 Task: Add a signature Marco Lee containing Best wishes for a happy National Family Literacy Month, Marco Lee to email address softage.6@softage.net and add a folder Employment contracts
Action: Mouse moved to (90, 85)
Screenshot: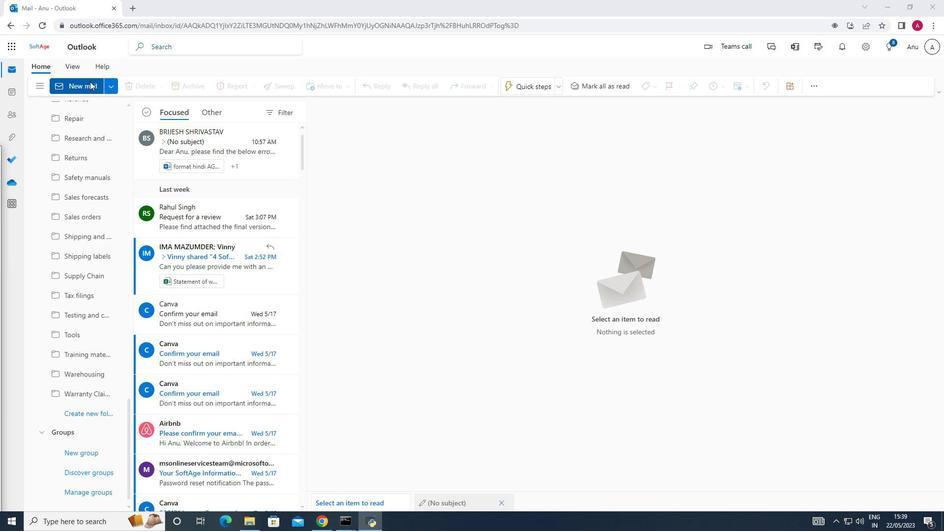 
Action: Mouse pressed left at (90, 85)
Screenshot: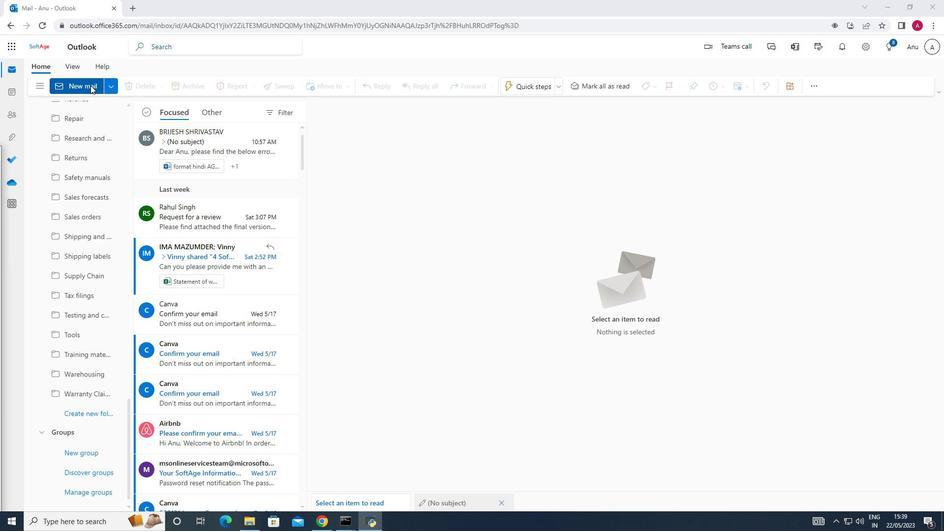
Action: Mouse moved to (673, 87)
Screenshot: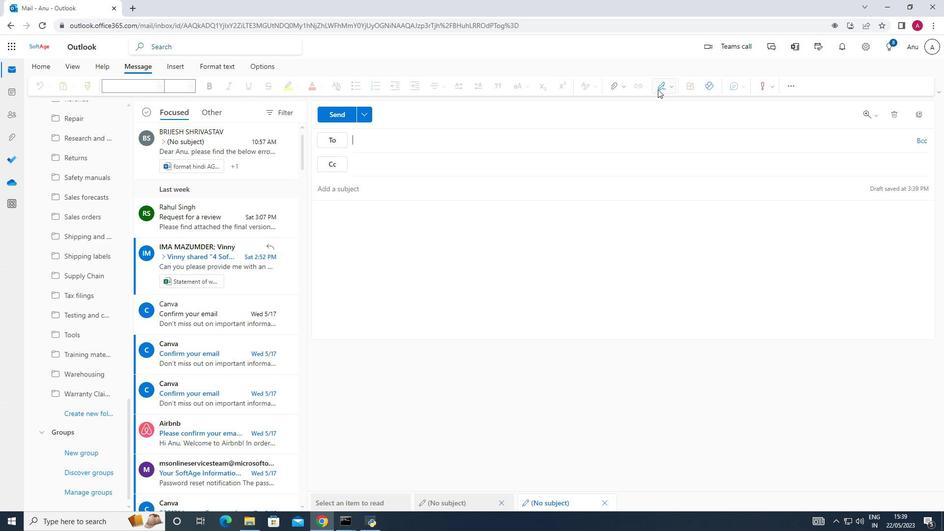 
Action: Mouse pressed left at (673, 87)
Screenshot: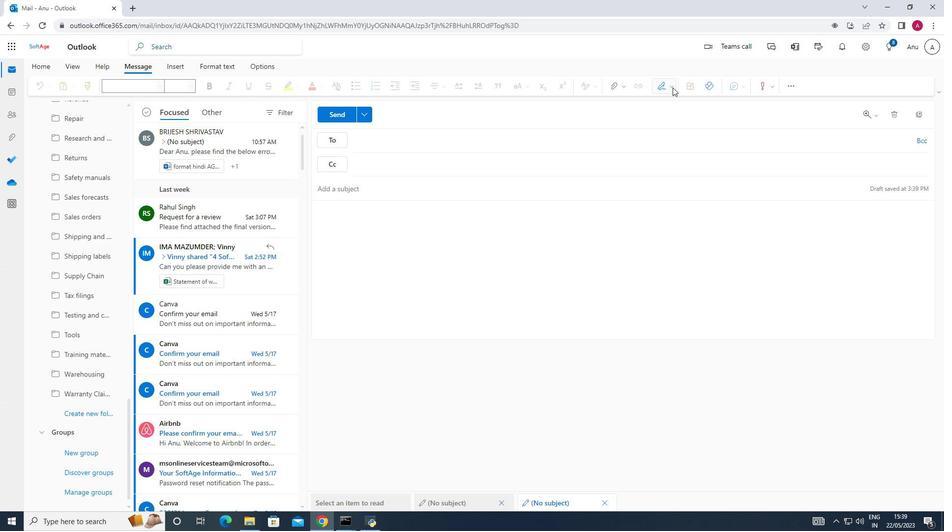 
Action: Mouse moved to (661, 125)
Screenshot: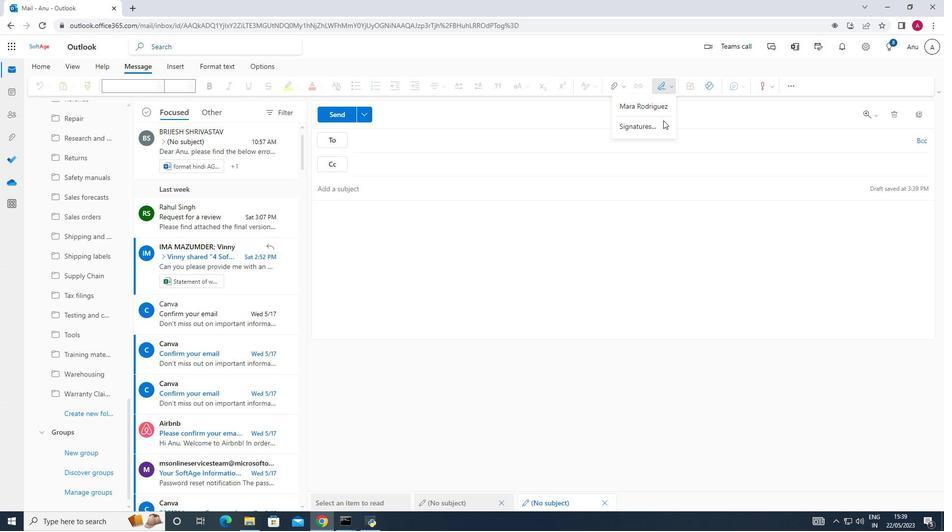 
Action: Mouse pressed left at (661, 125)
Screenshot: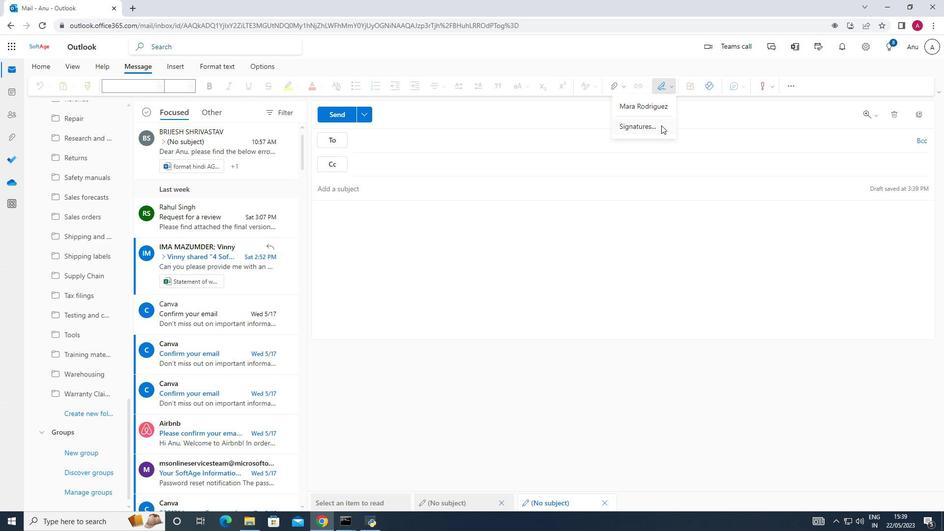 
Action: Mouse moved to (673, 161)
Screenshot: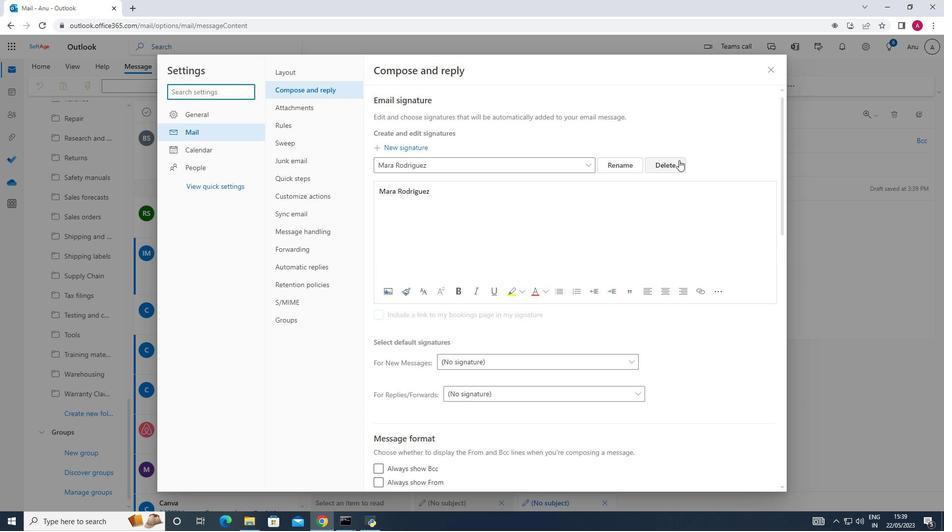 
Action: Mouse pressed left at (673, 161)
Screenshot: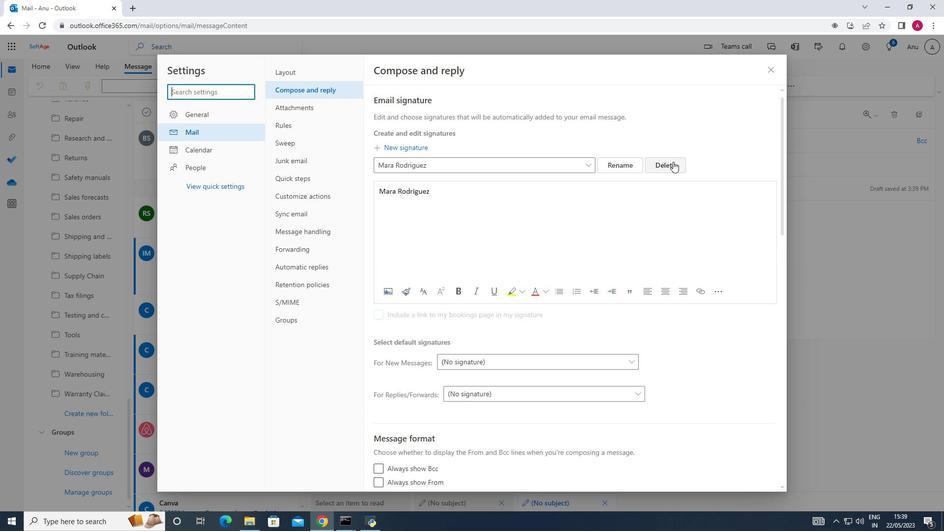 
Action: Mouse moved to (461, 165)
Screenshot: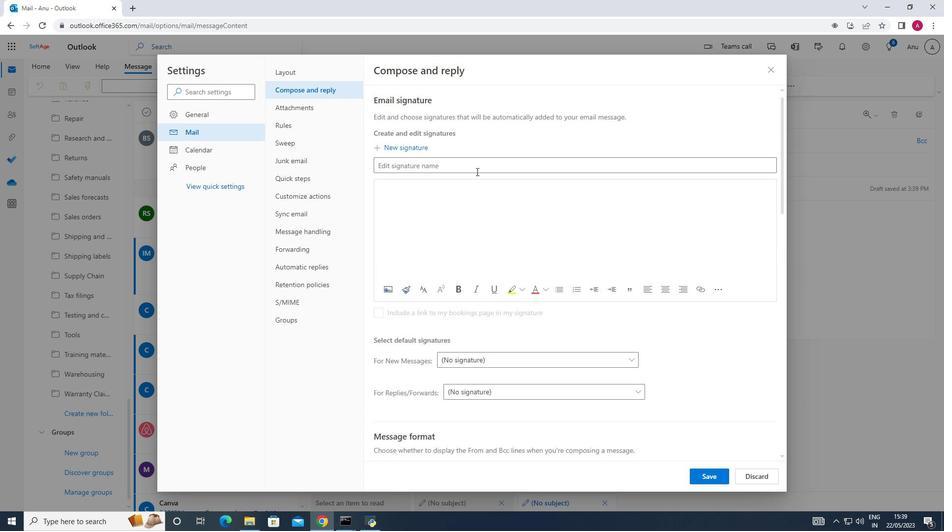 
Action: Mouse pressed left at (461, 165)
Screenshot: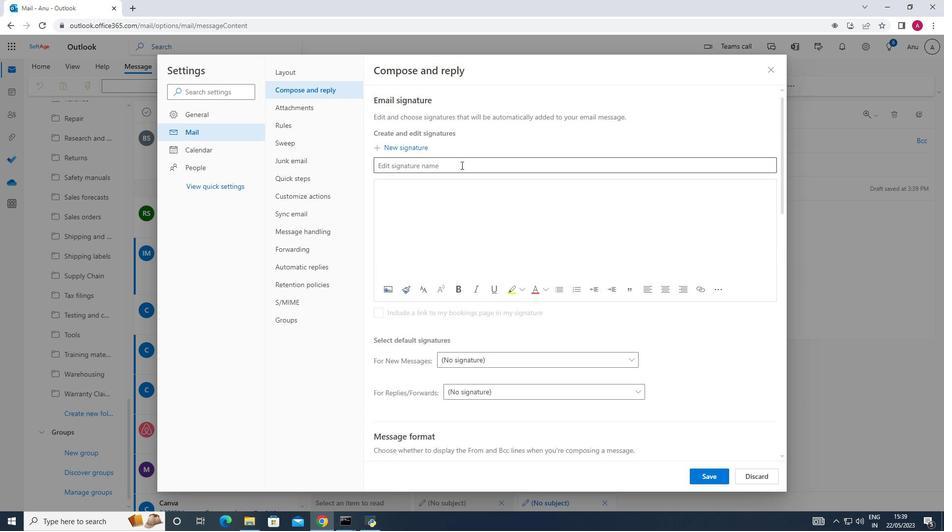 
Action: Key pressed <Key.shift_r><Key.shift_r><Key.shift_r><Key.shift_r><Key.shift_r><Key.shift_r><Key.shift_r><Key.shift_r><Key.shift_r><Key.shift_r><Key.shift_r><Key.shift_r><Key.shift_r><Key.shift_r><Key.shift_r><Key.shift_r><Key.shift_r><Key.shift_r><Key.shift_r><Key.shift_r><Key.shift_r><Key.shift_r><Key.shift_r><Key.shift_r>Marco<Key.space><Key.shift_r><Key.shift_r><Key.shift_r><Key.shift_r><Key.shift_r><Key.shift_r>Ee<Key.backspace><Key.backspace><Key.shift_r><Key.shift_r><Key.shift_r>Lee<Key.space>
Screenshot: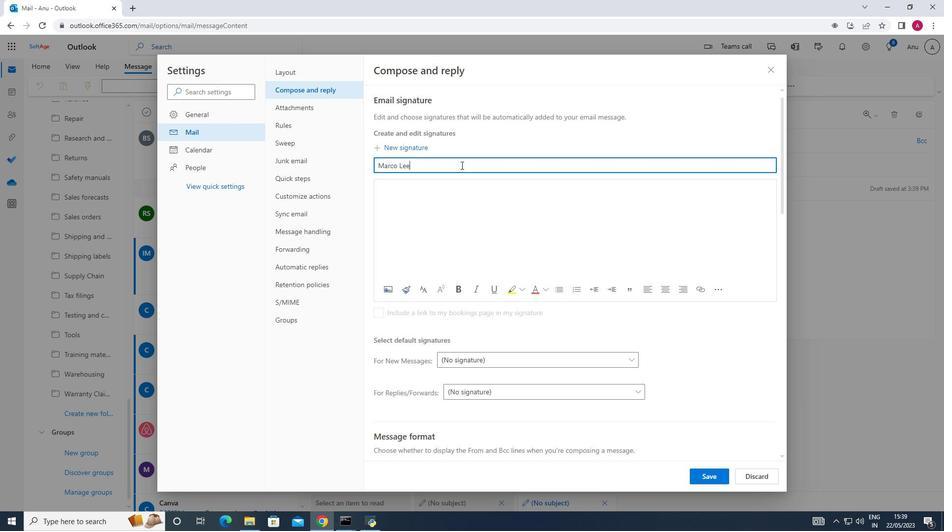 
Action: Mouse moved to (399, 190)
Screenshot: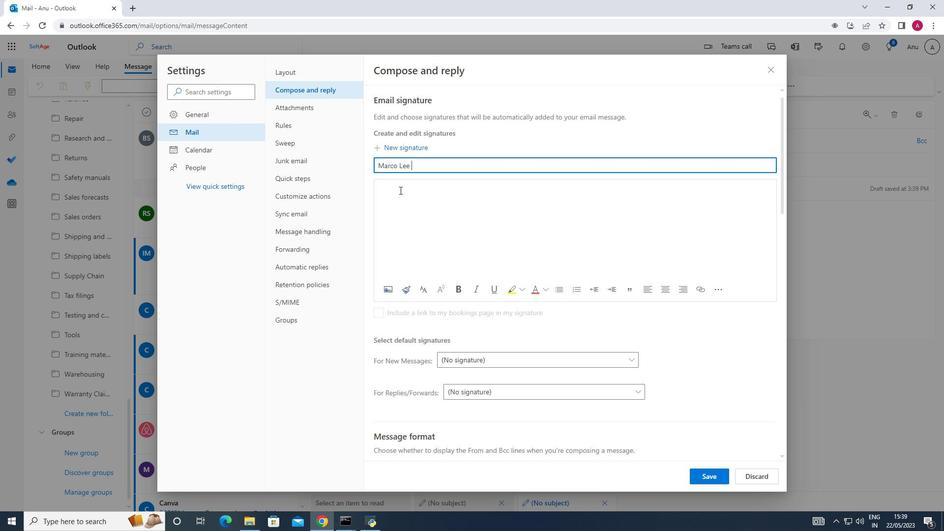 
Action: Mouse pressed left at (399, 190)
Screenshot: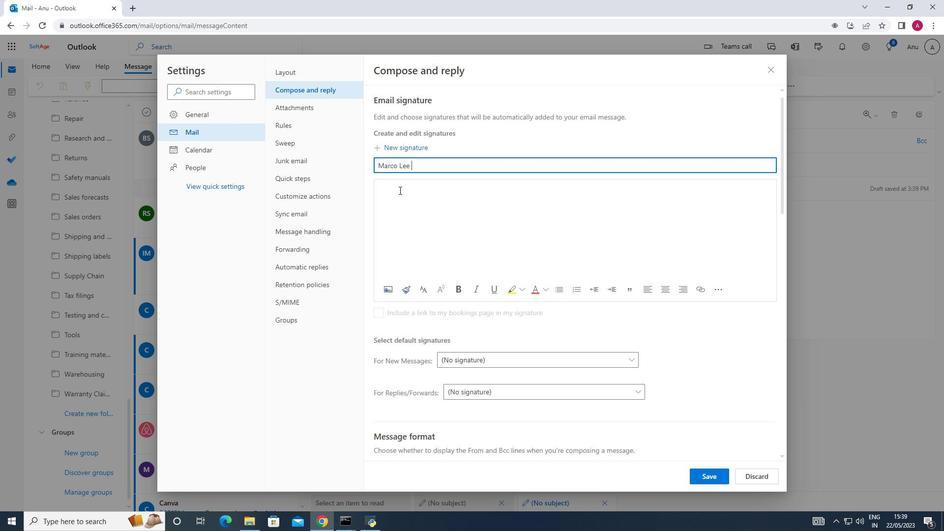 
Action: Key pressed <Key.shift_r>Macro<Key.space><Key.shift_r><Key.shift_r><Key.shift_r><Key.shift_r><Key.shift_r><Key.shift_r><Key.shift_r>Lee
Screenshot: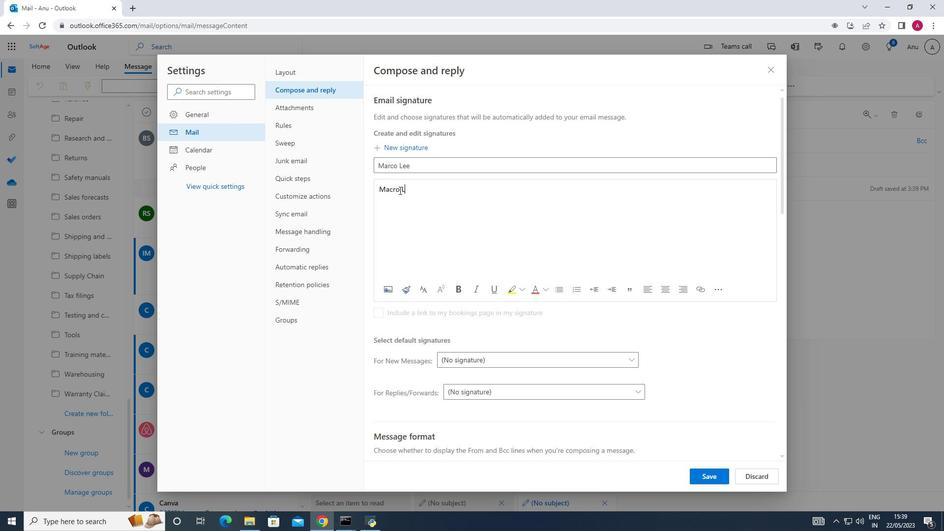 
Action: Mouse moved to (711, 478)
Screenshot: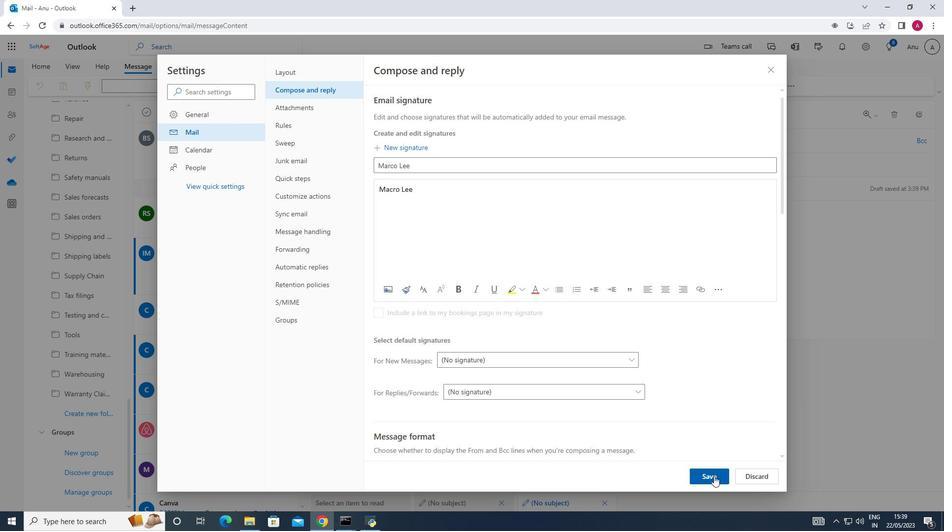 
Action: Mouse pressed left at (711, 478)
Screenshot: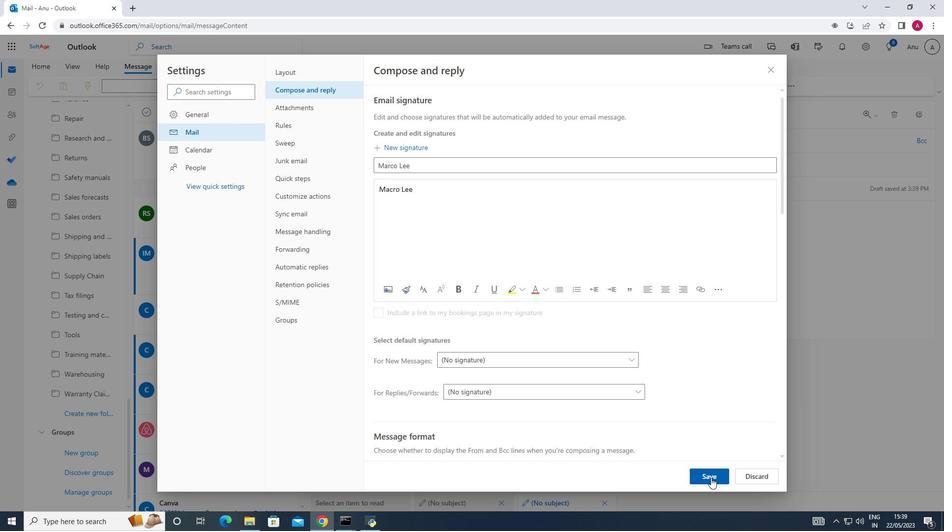 
Action: Mouse moved to (769, 70)
Screenshot: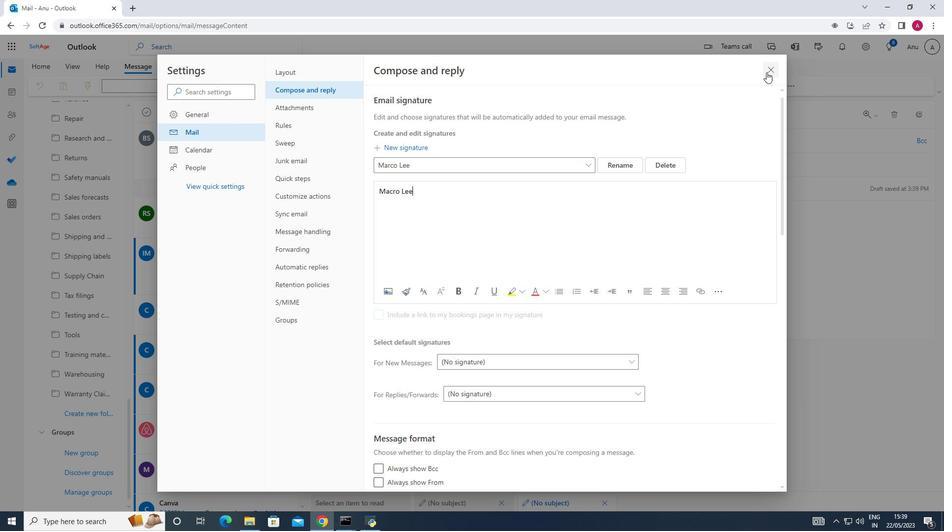 
Action: Mouse pressed left at (769, 70)
Screenshot: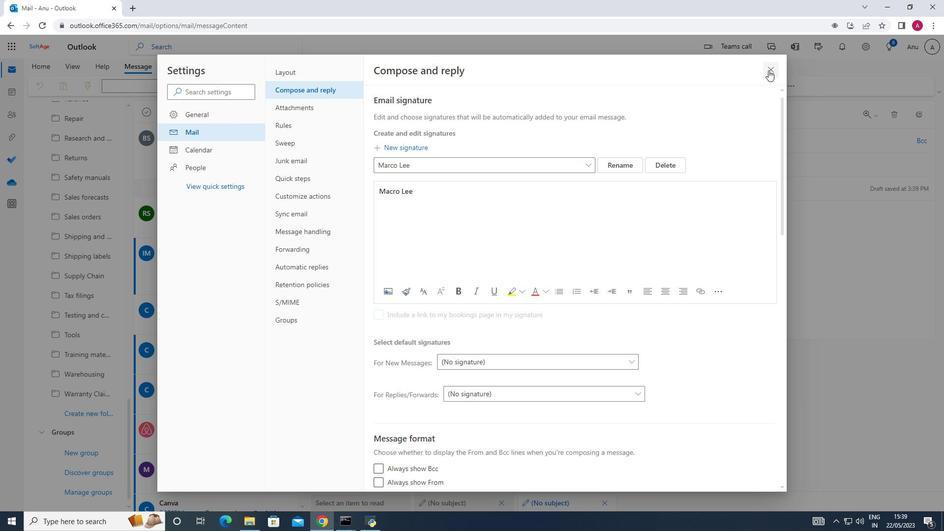 
Action: Mouse moved to (672, 86)
Screenshot: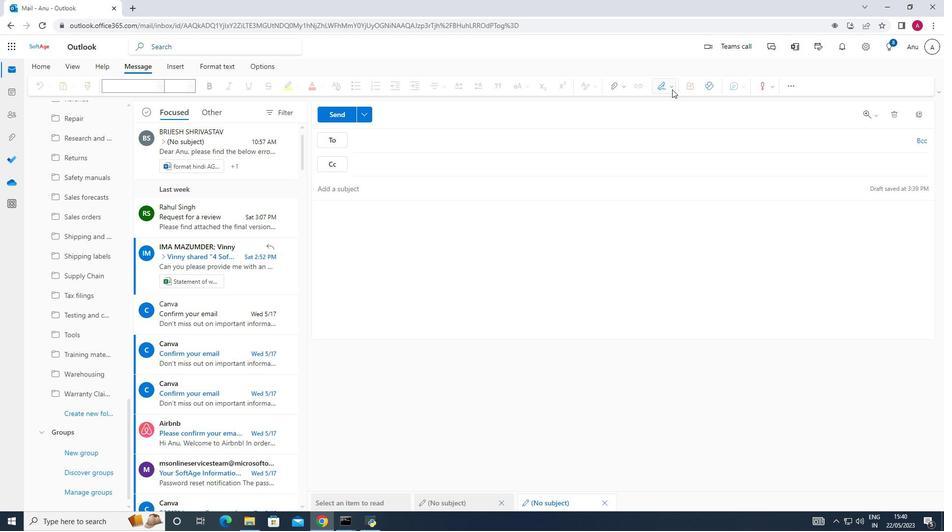 
Action: Mouse pressed left at (672, 86)
Screenshot: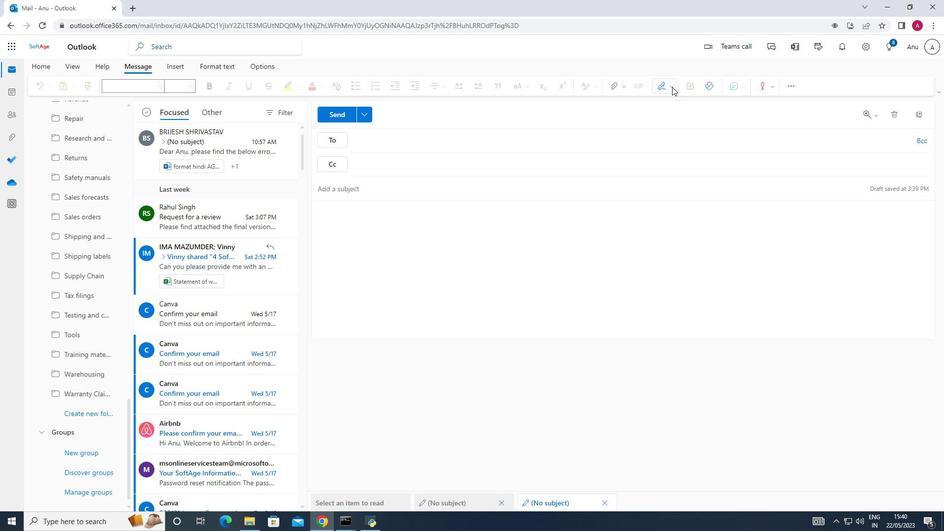
Action: Mouse moved to (656, 102)
Screenshot: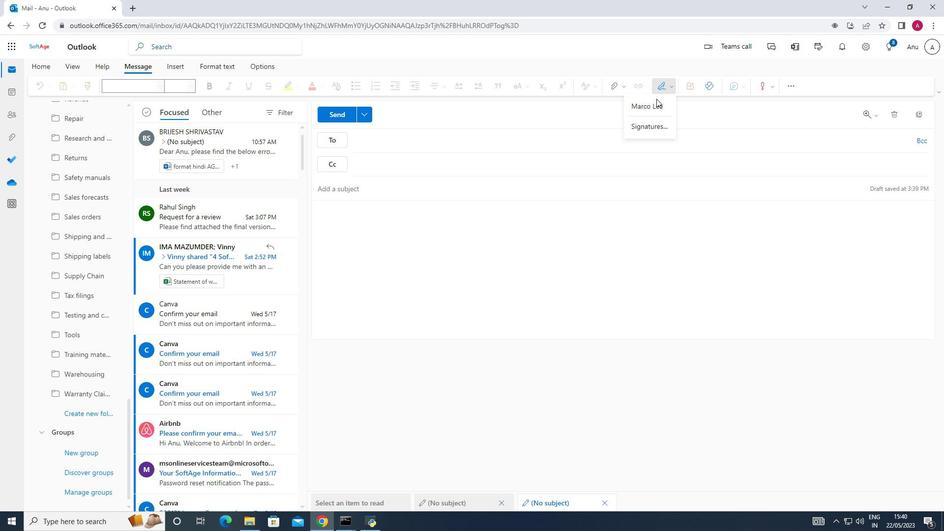 
Action: Mouse pressed left at (656, 102)
Screenshot: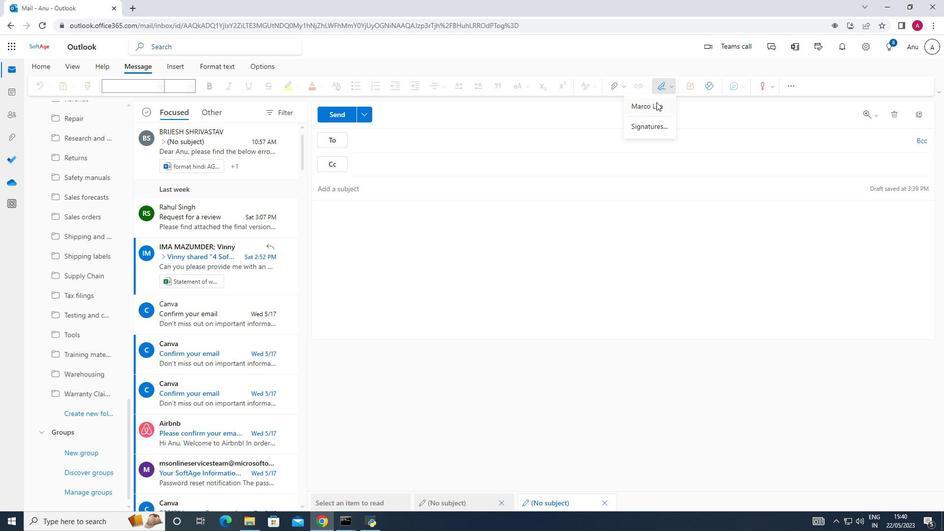 
Action: Mouse moved to (543, 200)
Screenshot: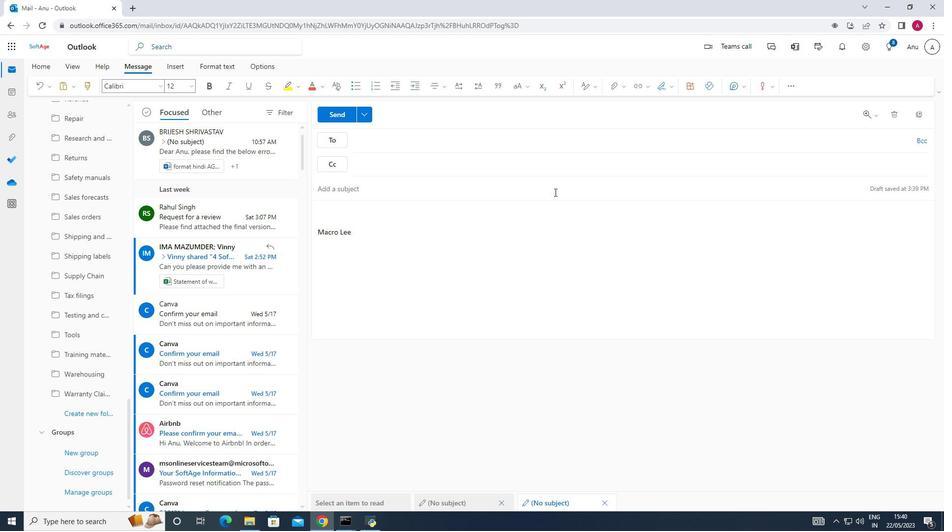 
Action: Key pressed <Key.shift>Best<Key.space><Key.shift><Key.shift><Key.shift>W<Key.backspace>wishes<Key.space>for<Key.space>a<Key.space>happy<Key.space><Key.shift>National<Key.space><Key.shift>Family<Key.space><Key.shift>Literacy<Key.space><Key.shift>Month.
Screenshot: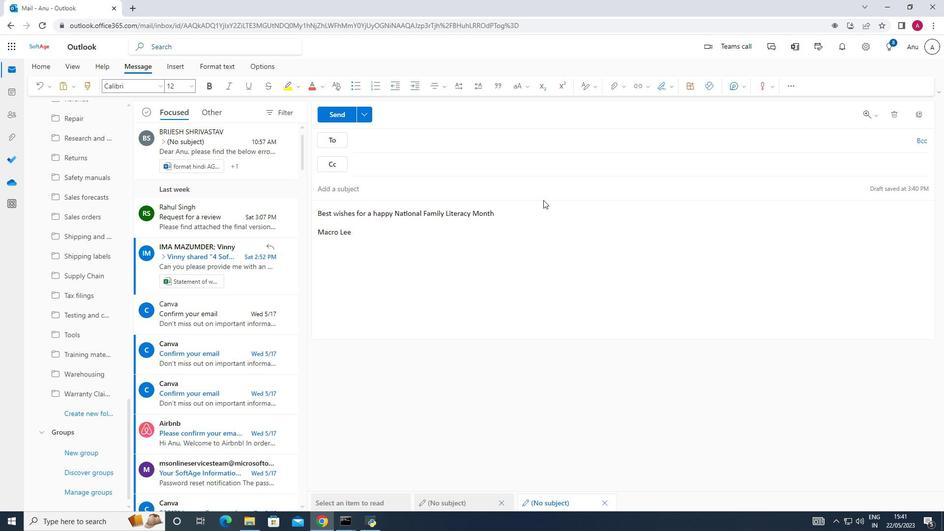 
Action: Mouse moved to (364, 140)
Screenshot: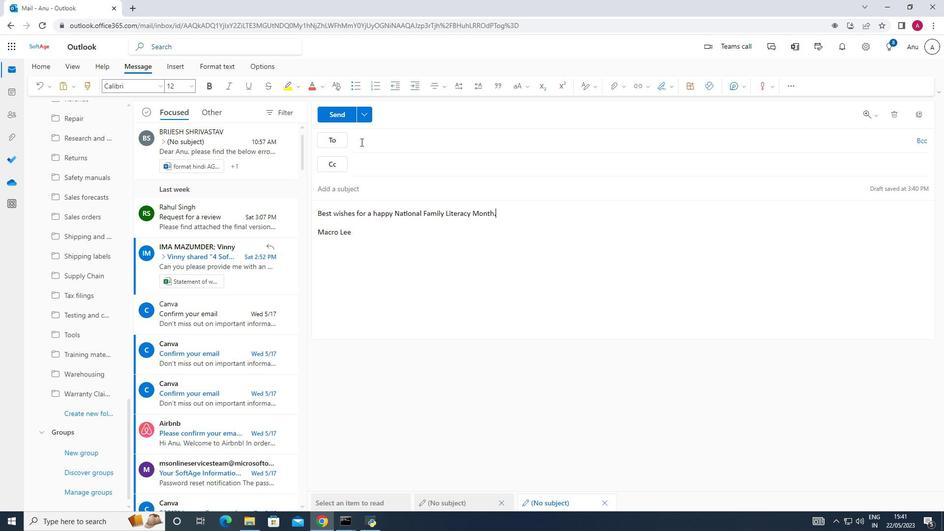 
Action: Mouse pressed left at (364, 140)
Screenshot: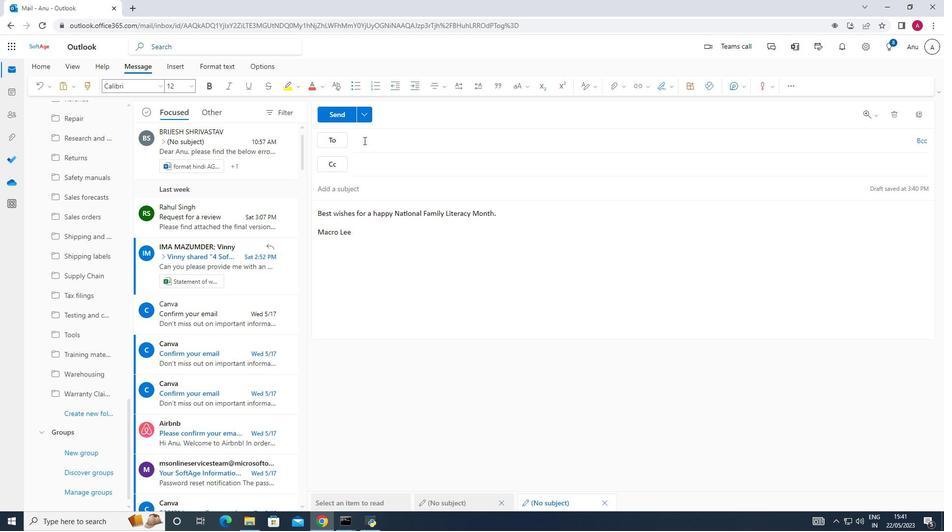 
Action: Key pressed softage.6<Key.shift>@
Screenshot: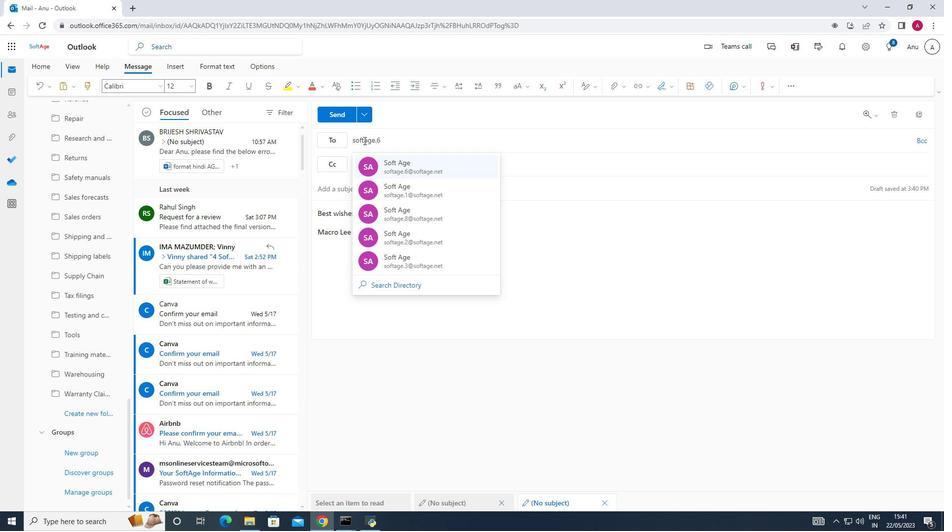 
Action: Mouse moved to (386, 157)
Screenshot: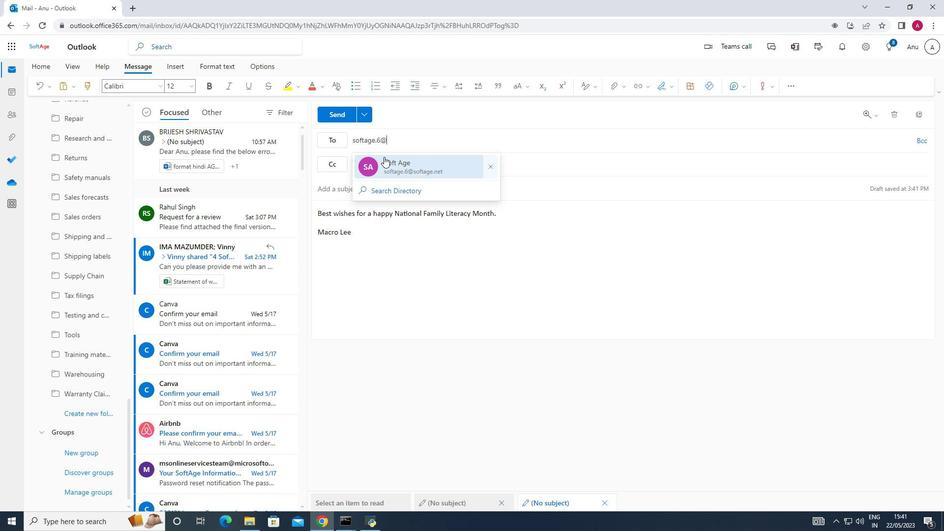 
Action: Mouse pressed left at (386, 157)
Screenshot: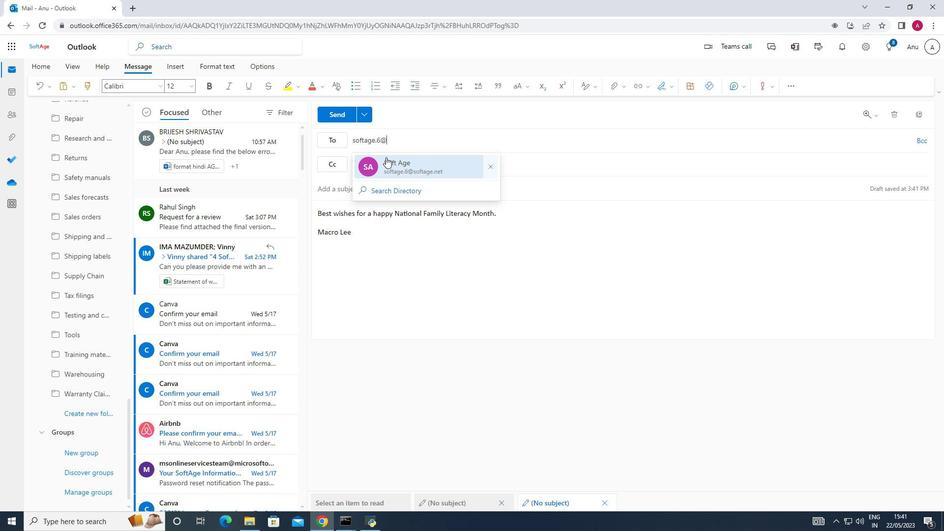
Action: Mouse moved to (92, 409)
Screenshot: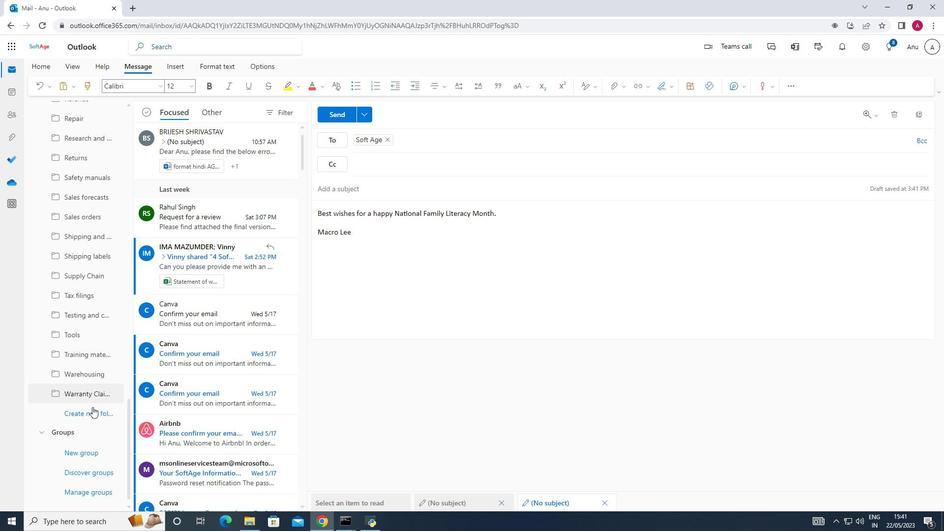 
Action: Mouse pressed left at (92, 409)
Screenshot: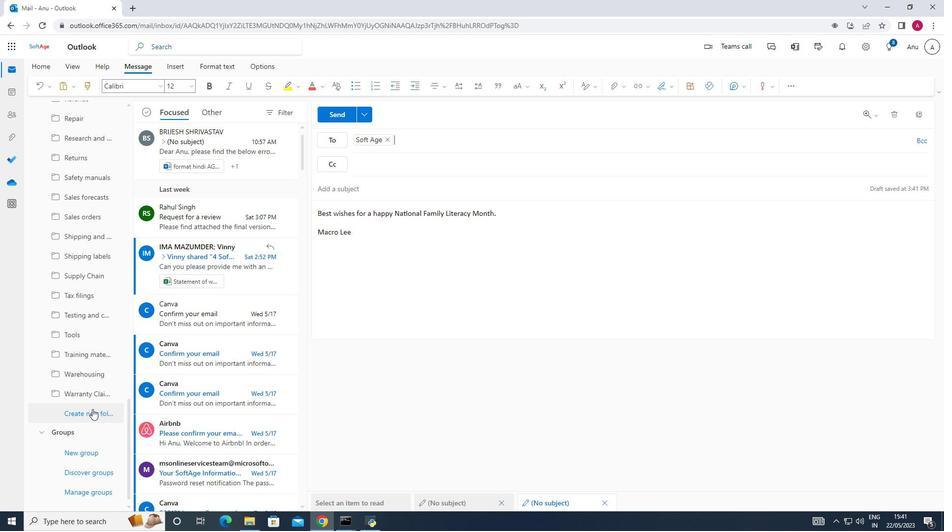 
Action: Mouse moved to (86, 408)
Screenshot: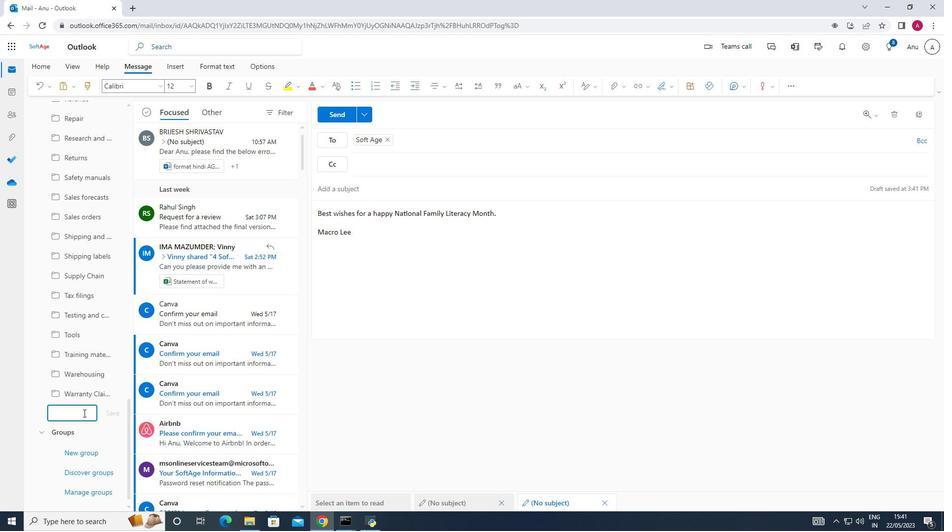 
Action: Key pressed <Key.shift_r><Key.shift_r><Key.shift_r><Key.shift_r><Key.shift_r><Key.shift_r><Key.shift_r><Key.shift_r><Key.shift_r><Key.shift_r><Key.shift_r><Key.shift_r><Key.shift_r><Key.shift_r><Key.shift_r><Key.shift_r><Key.shift_r><Key.shift_r><Key.shift_r><Key.shift_r><Key.shift_r><Key.shift_r><Key.shift_r><Key.shift_r><Key.shift_r><Key.shift_r><Key.shift_r><Key.shift_r><Key.shift_r><Key.shift_r><Key.shift_r><Key.shift_r><Key.shift_r><Key.shift_r><Key.shift_r><Key.shift_r><Key.shift_r><Key.shift_r><Key.shift_r><Key.shift_r><Key.shift_r><Key.shift_r><Key.shift_r><Key.shift_r><Key.shift_r><Key.shift_r><Key.shift_r><Key.shift_r>Employement<Key.space><Key.shift>Contracts
Screenshot: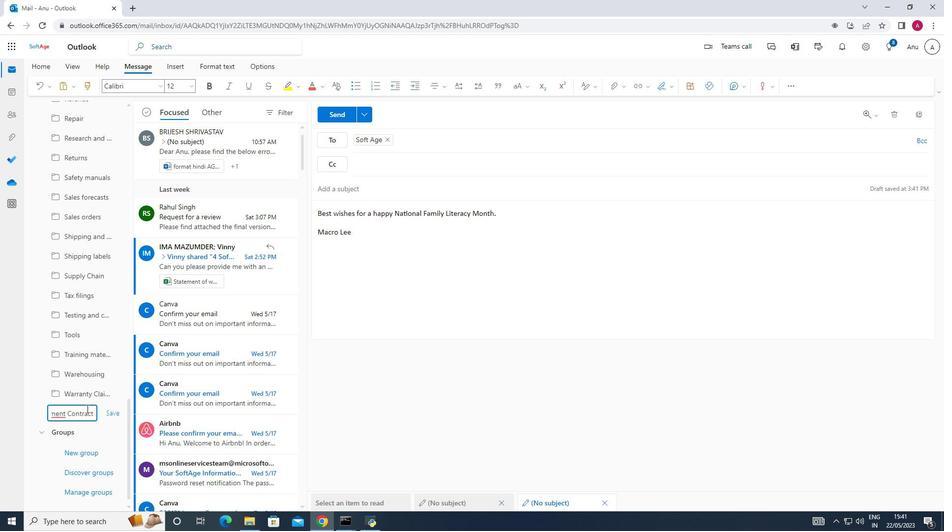 
Action: Mouse moved to (115, 409)
Screenshot: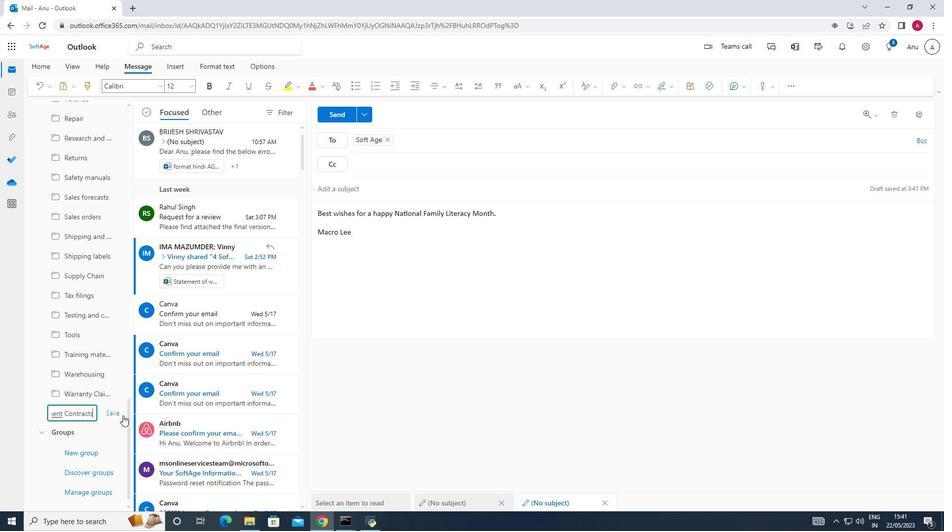 
Action: Mouse pressed left at (115, 409)
Screenshot: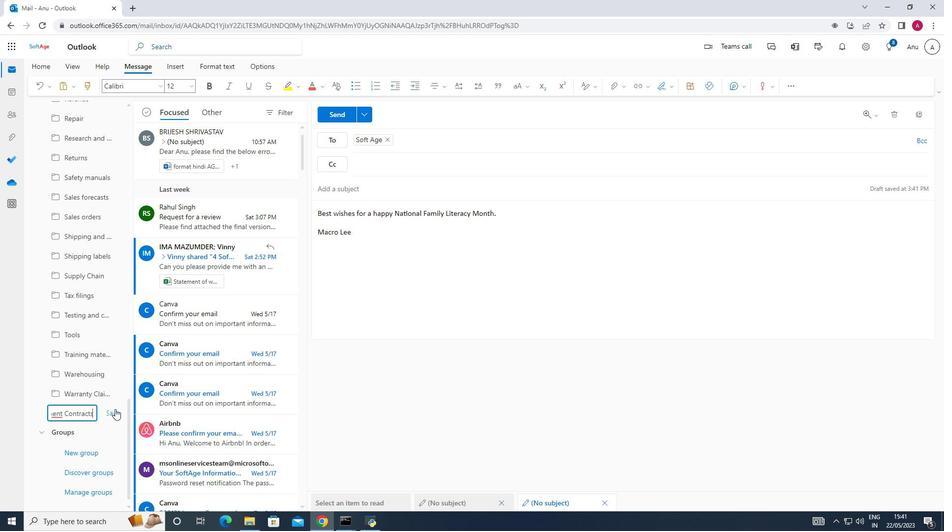 
Action: Mouse moved to (346, 122)
Screenshot: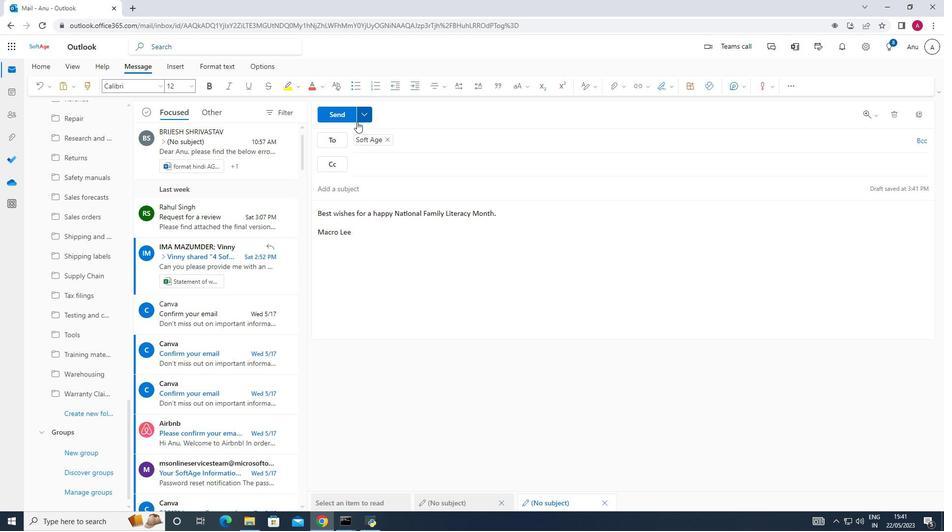 
Action: Mouse pressed left at (346, 122)
Screenshot: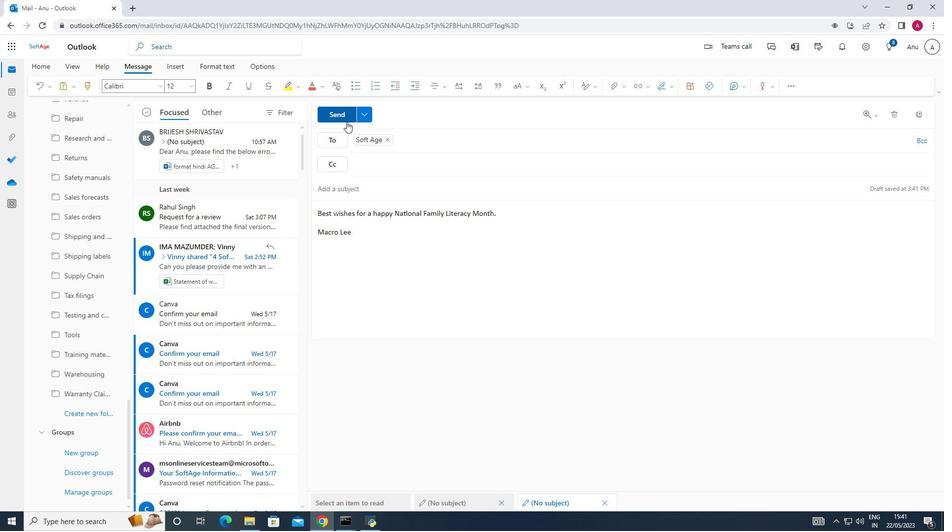 
Action: Mouse moved to (474, 300)
Screenshot: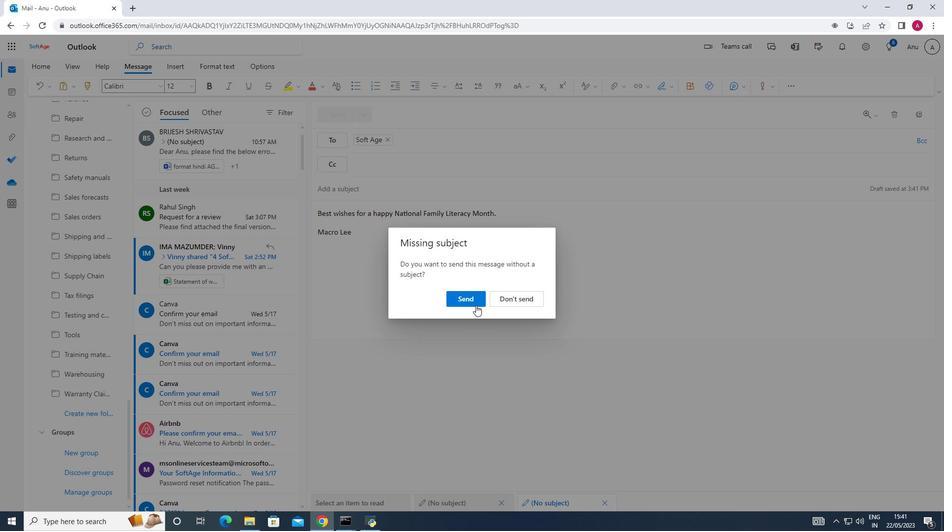 
Action: Mouse pressed left at (474, 300)
Screenshot: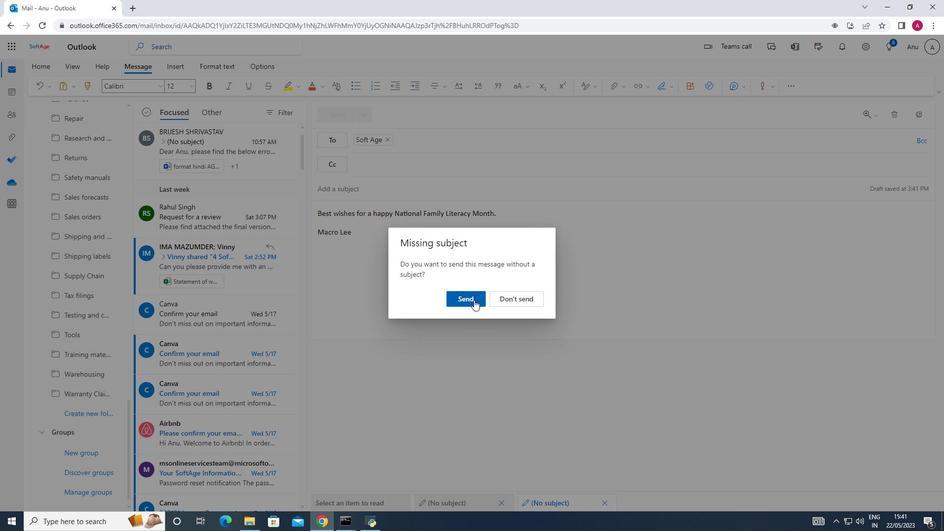
